 Task: Export the events.
Action: Mouse moved to (76, 185)
Screenshot: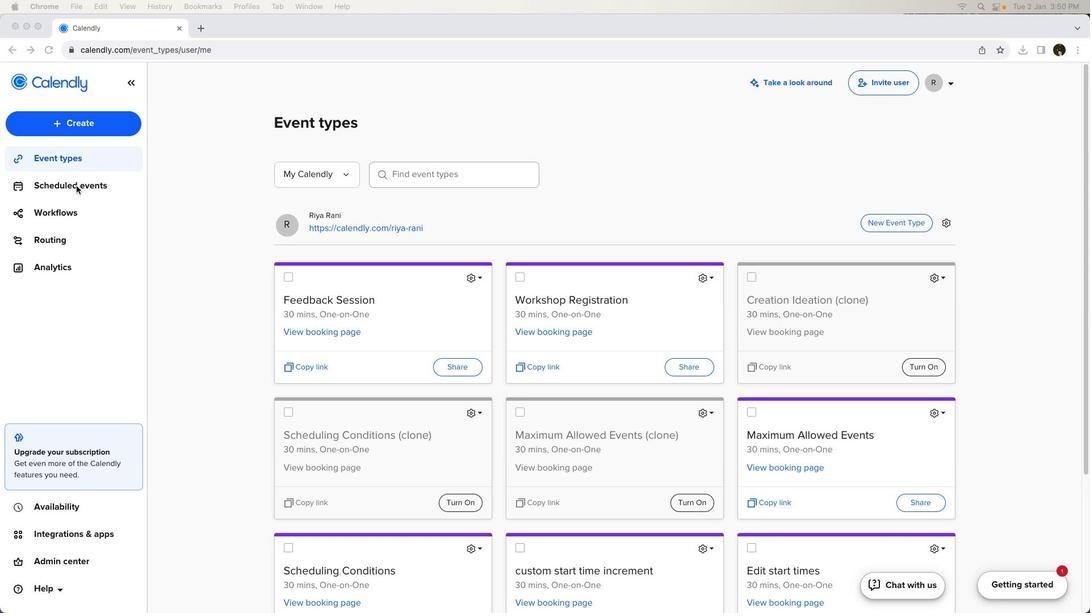 
Action: Mouse pressed left at (76, 185)
Screenshot: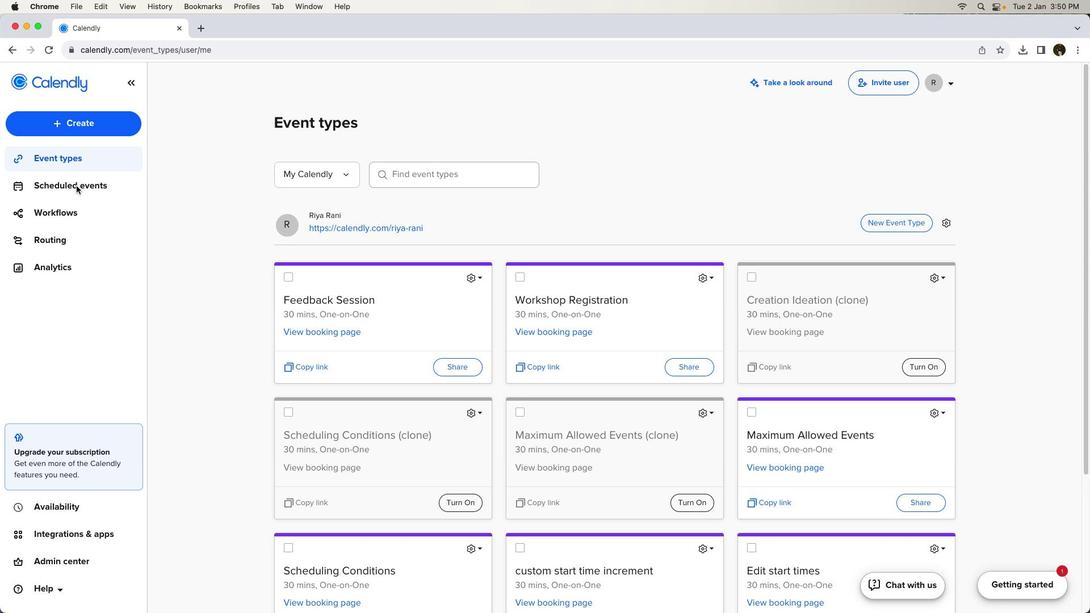 
Action: Mouse pressed left at (76, 185)
Screenshot: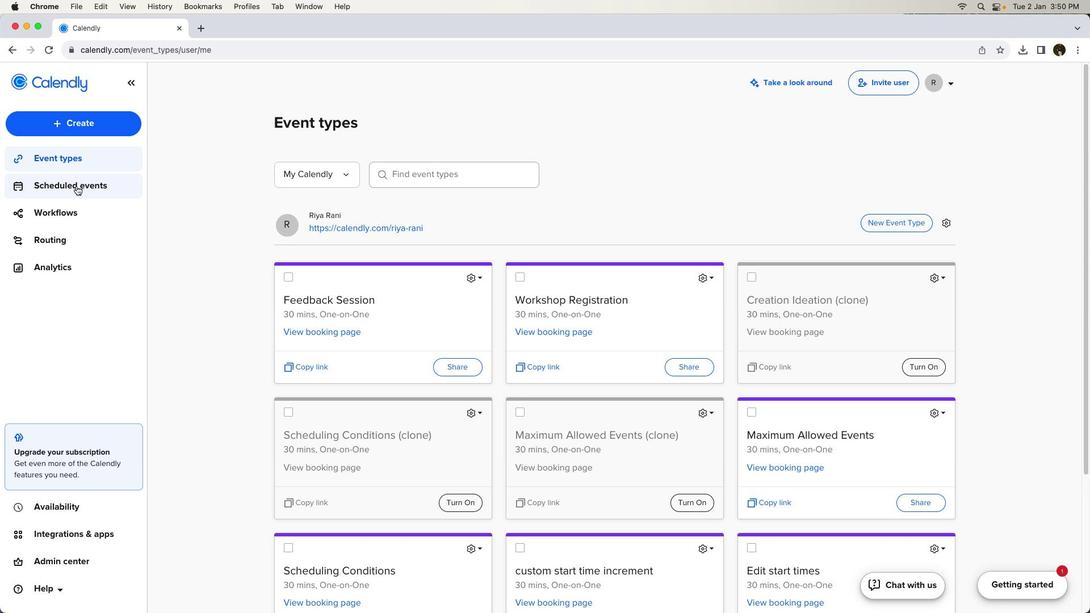
Action: Mouse moved to (870, 217)
Screenshot: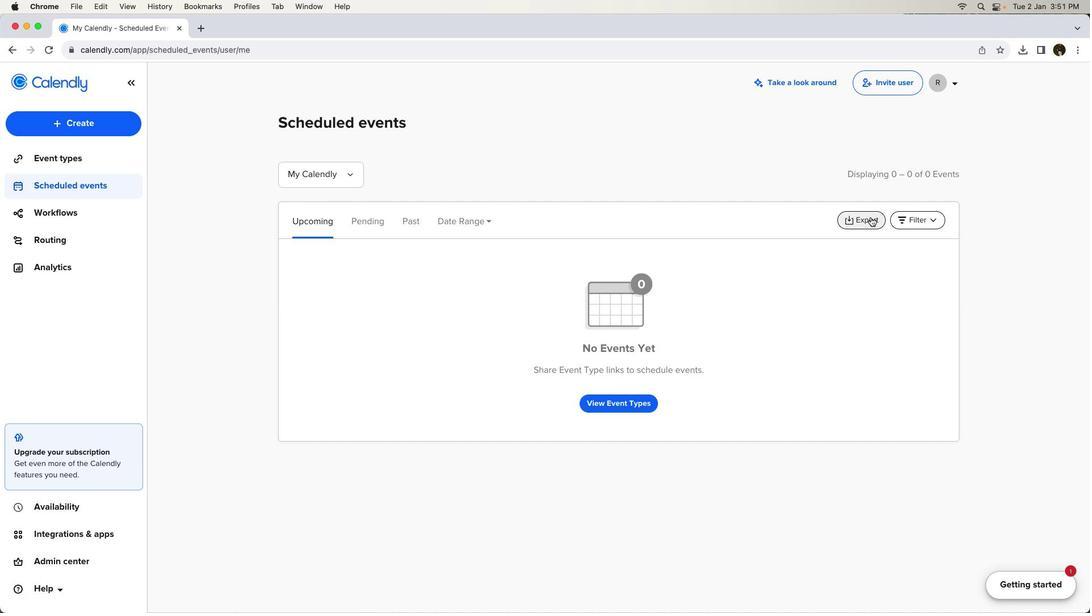 
Action: Mouse pressed left at (870, 217)
Screenshot: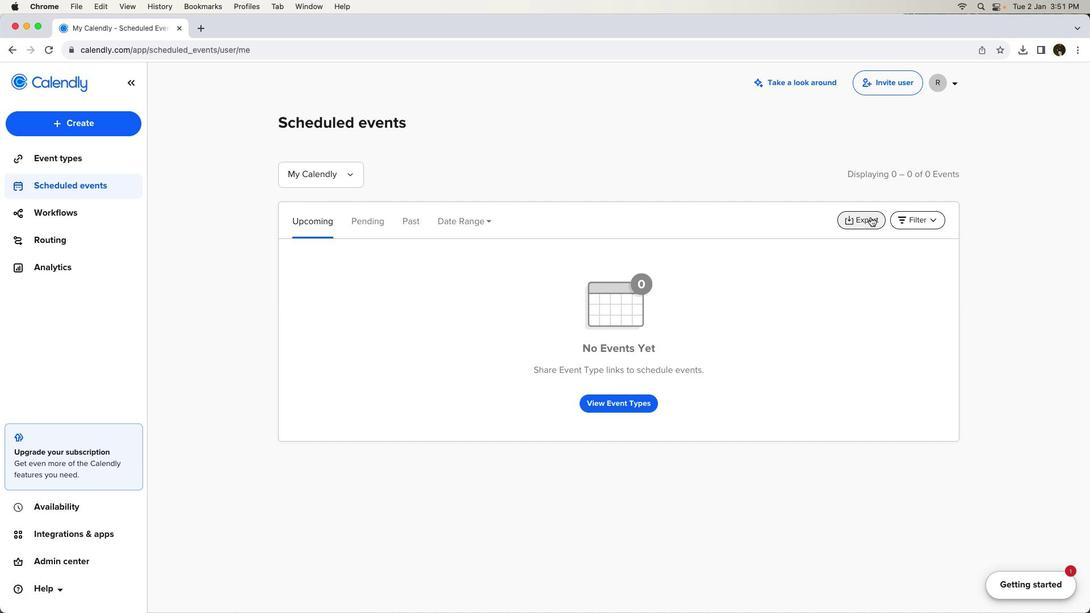 
Action: Mouse moved to (933, 204)
Screenshot: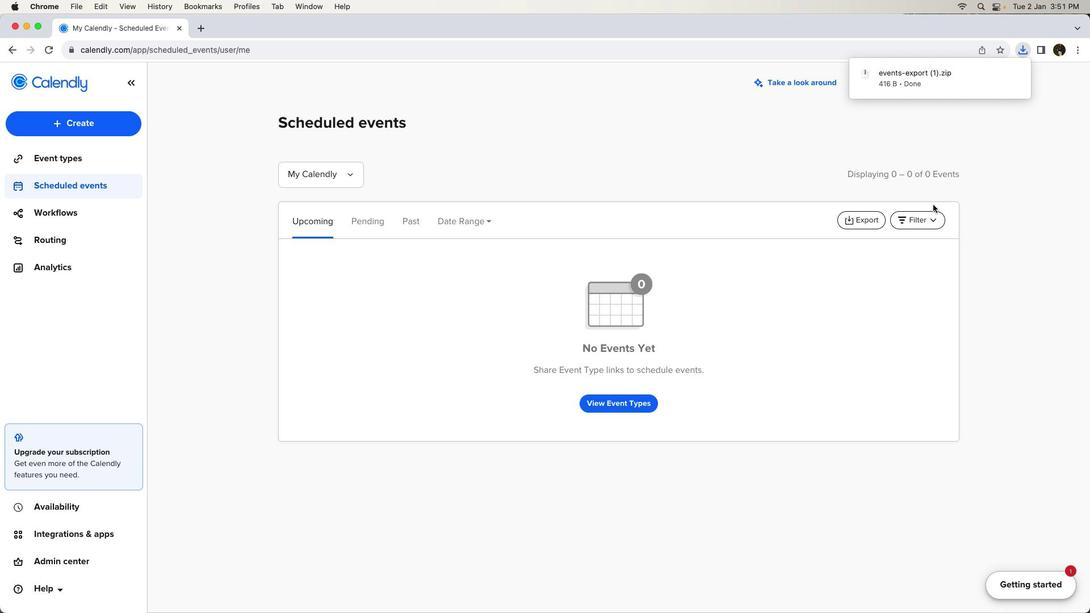
